 Task: In comments and reactions choose email frequency linkedIn recommended.
Action: Mouse moved to (665, 56)
Screenshot: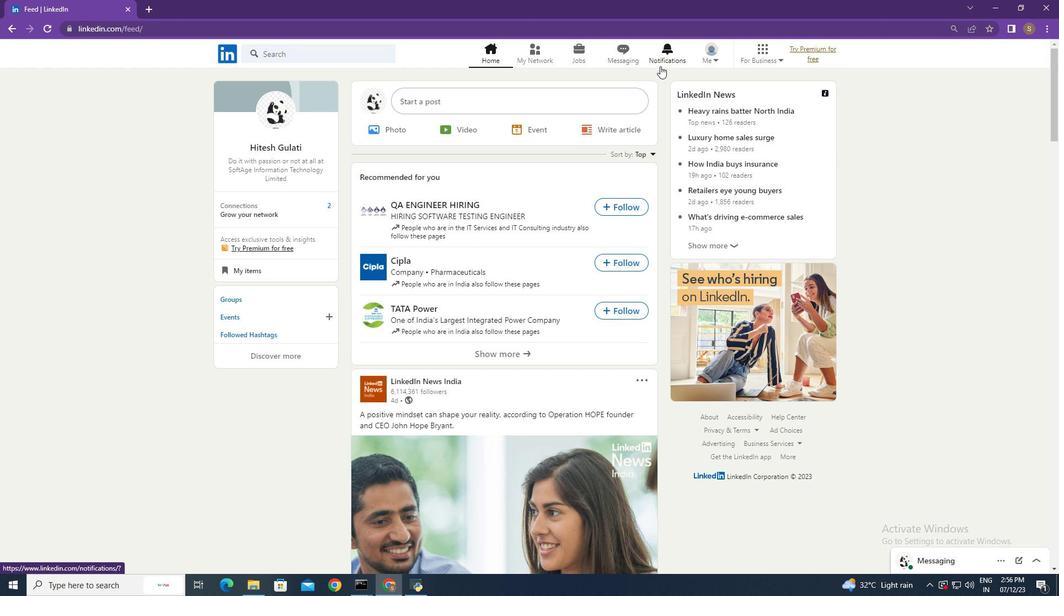 
Action: Mouse pressed left at (665, 56)
Screenshot: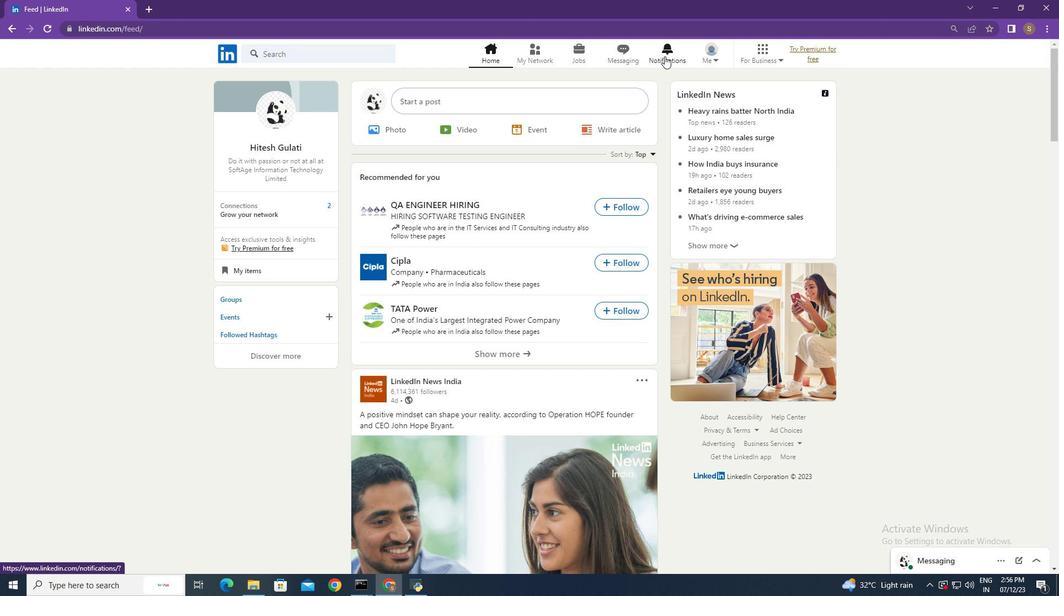 
Action: Mouse moved to (242, 123)
Screenshot: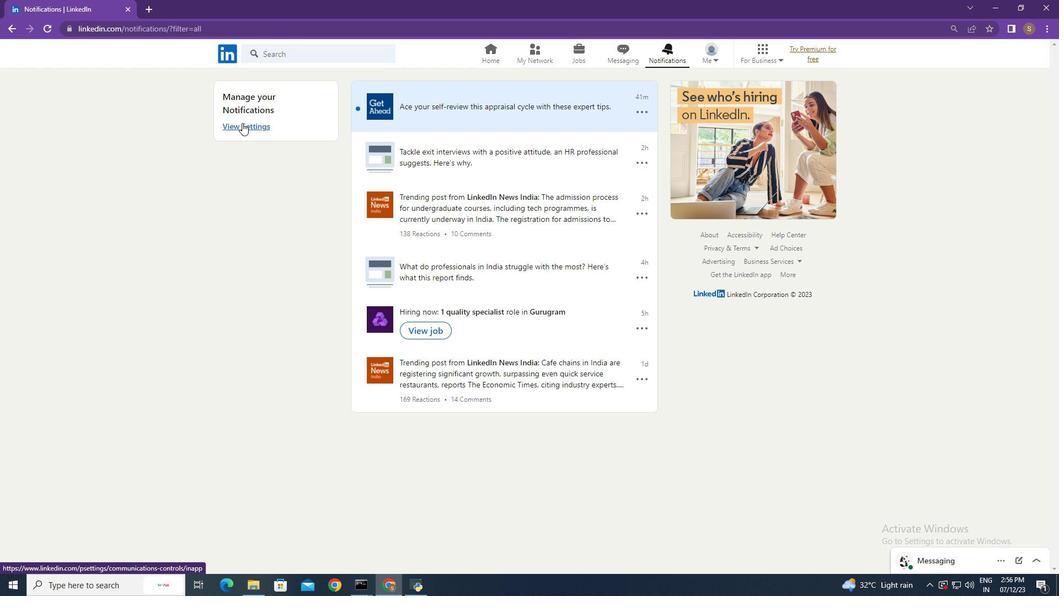 
Action: Mouse pressed left at (242, 123)
Screenshot: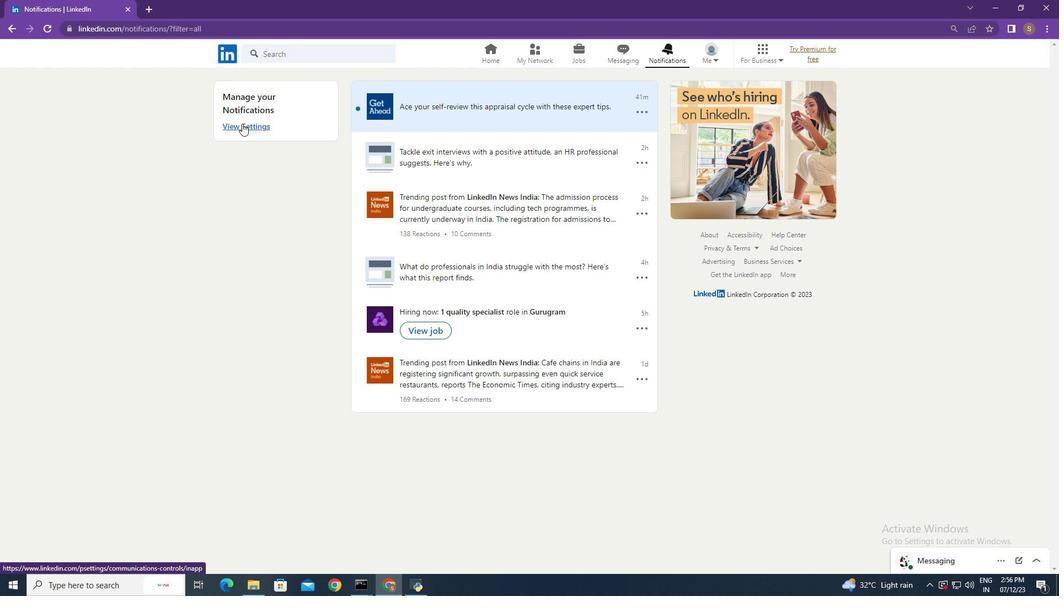
Action: Mouse moved to (690, 255)
Screenshot: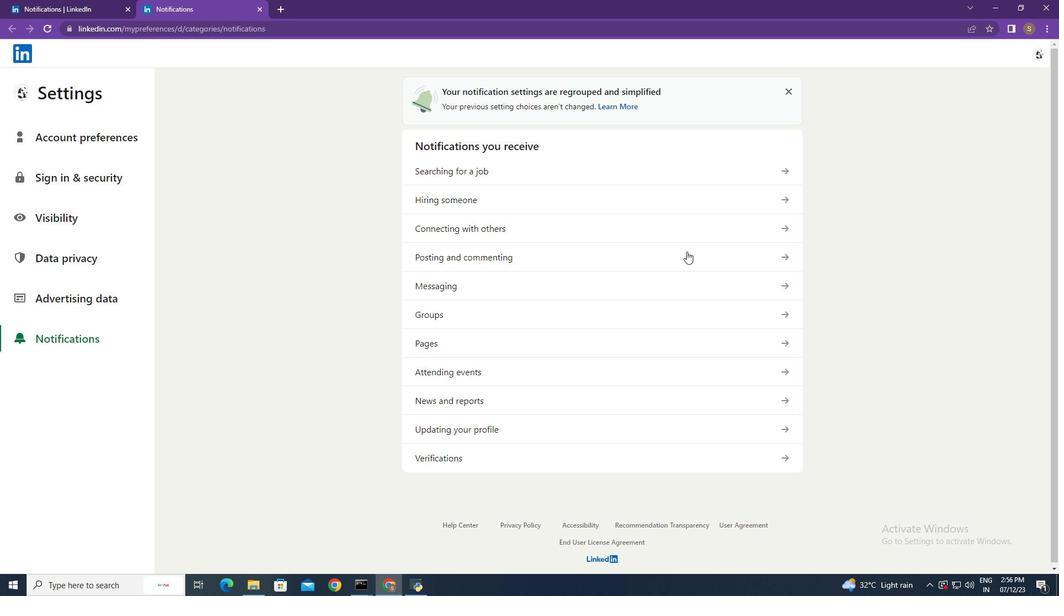 
Action: Mouse pressed left at (690, 255)
Screenshot: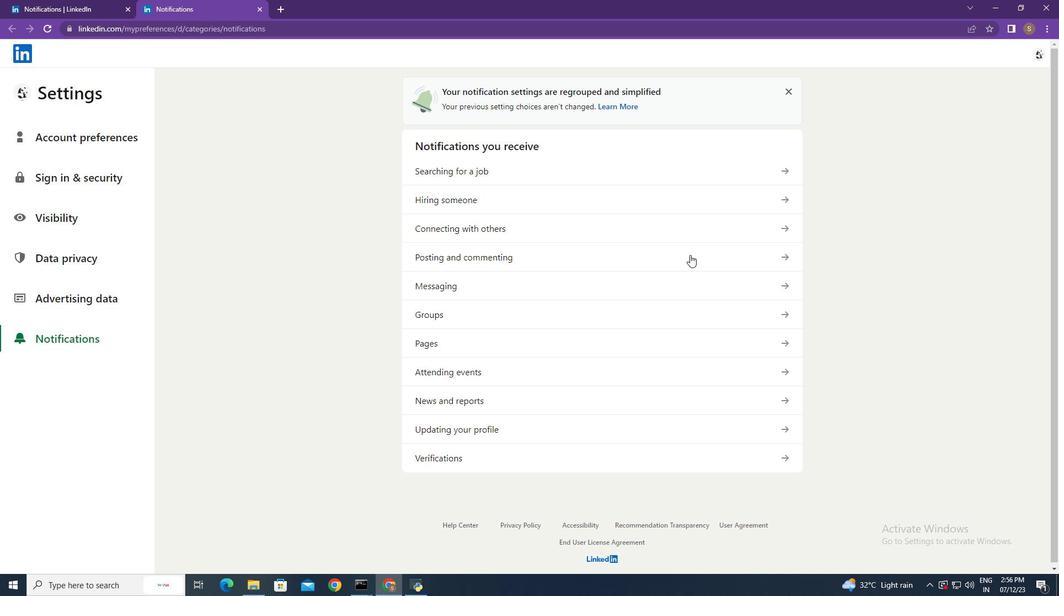 
Action: Mouse moved to (683, 158)
Screenshot: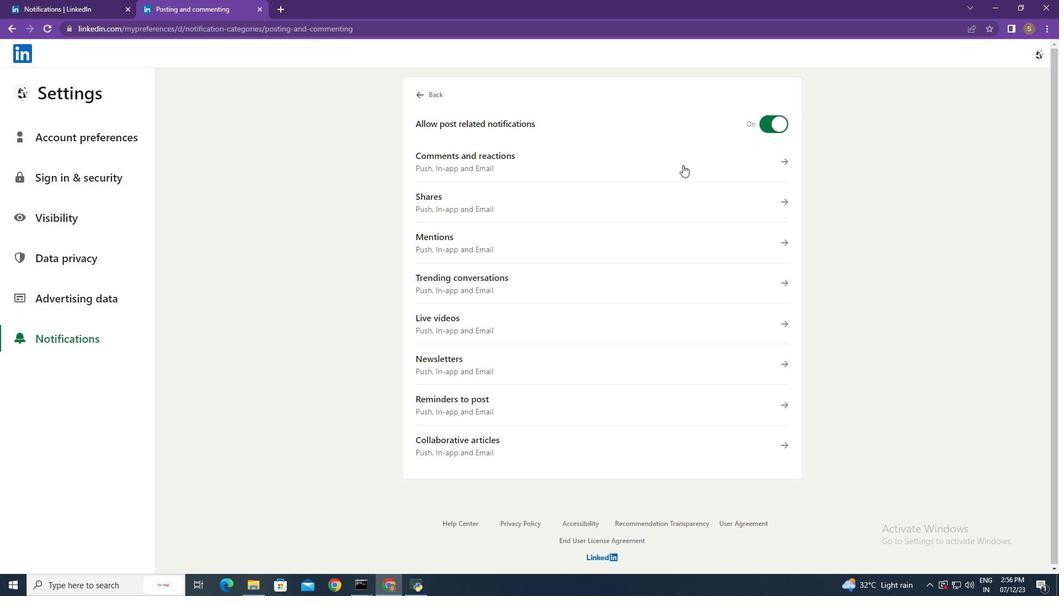 
Action: Mouse pressed left at (683, 158)
Screenshot: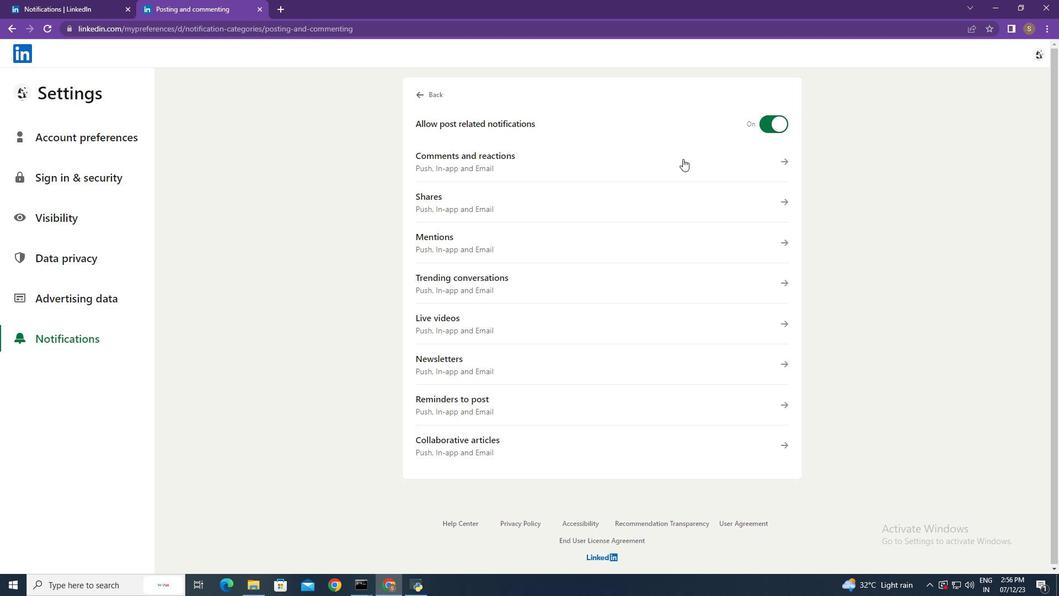 
Action: Mouse moved to (431, 410)
Screenshot: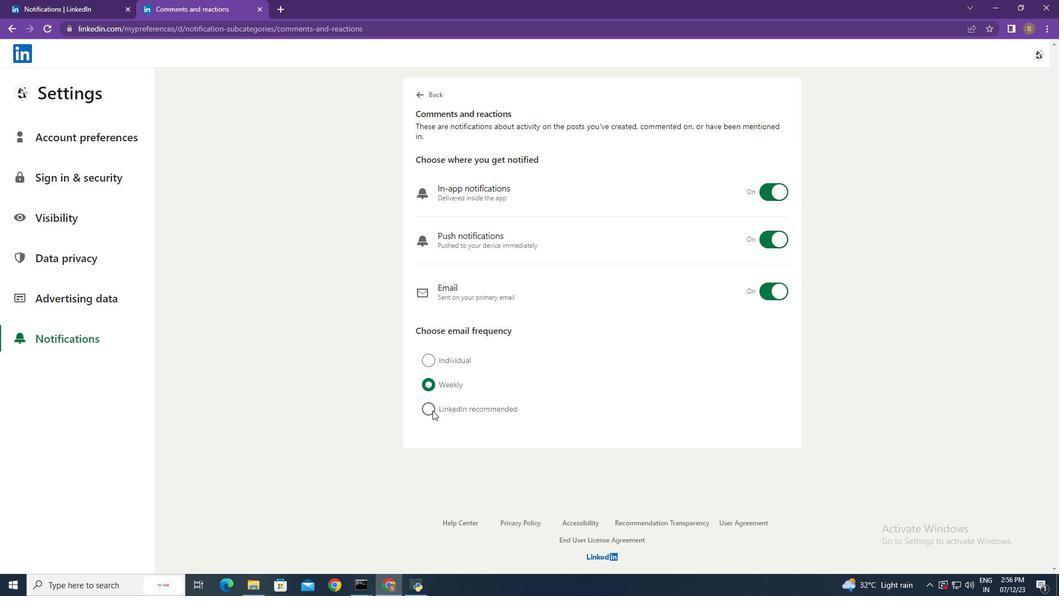
Action: Mouse pressed left at (431, 410)
Screenshot: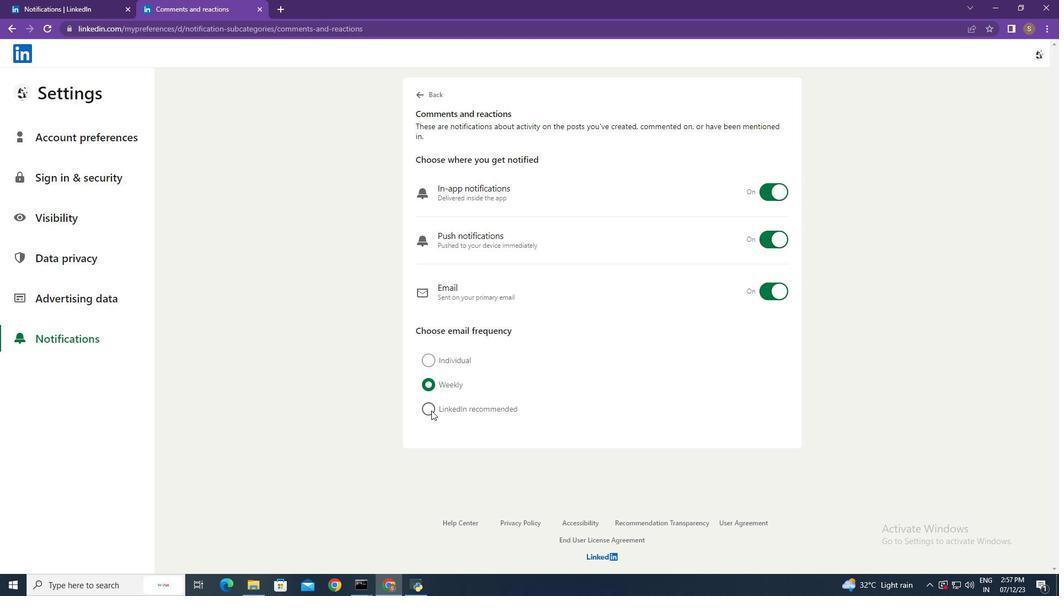 
Action: Mouse moved to (276, 281)
Screenshot: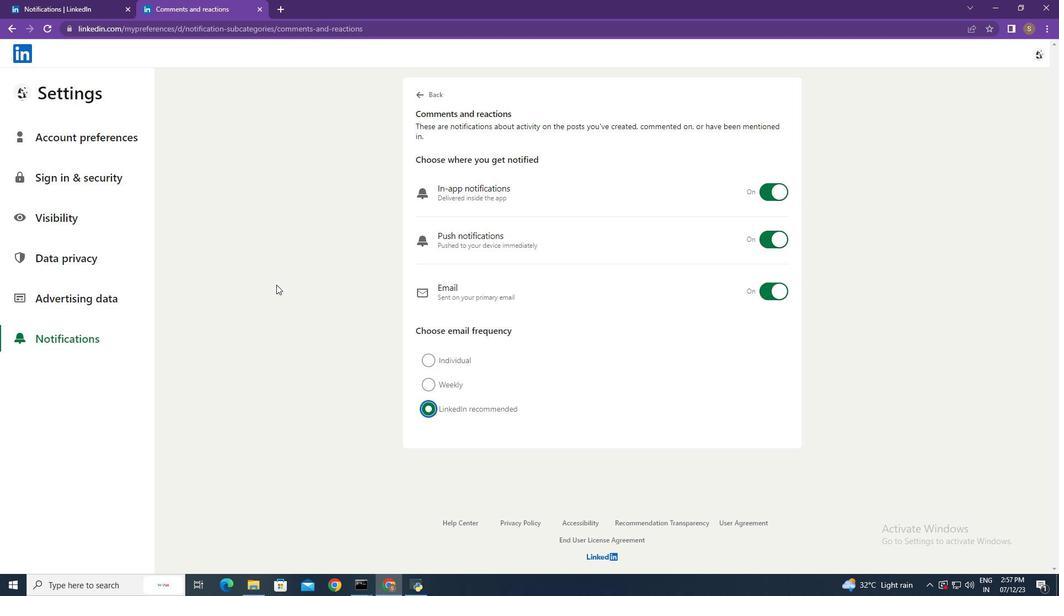 
